 Task: Clear the all time autofill form data.
Action: Mouse moved to (1134, 35)
Screenshot: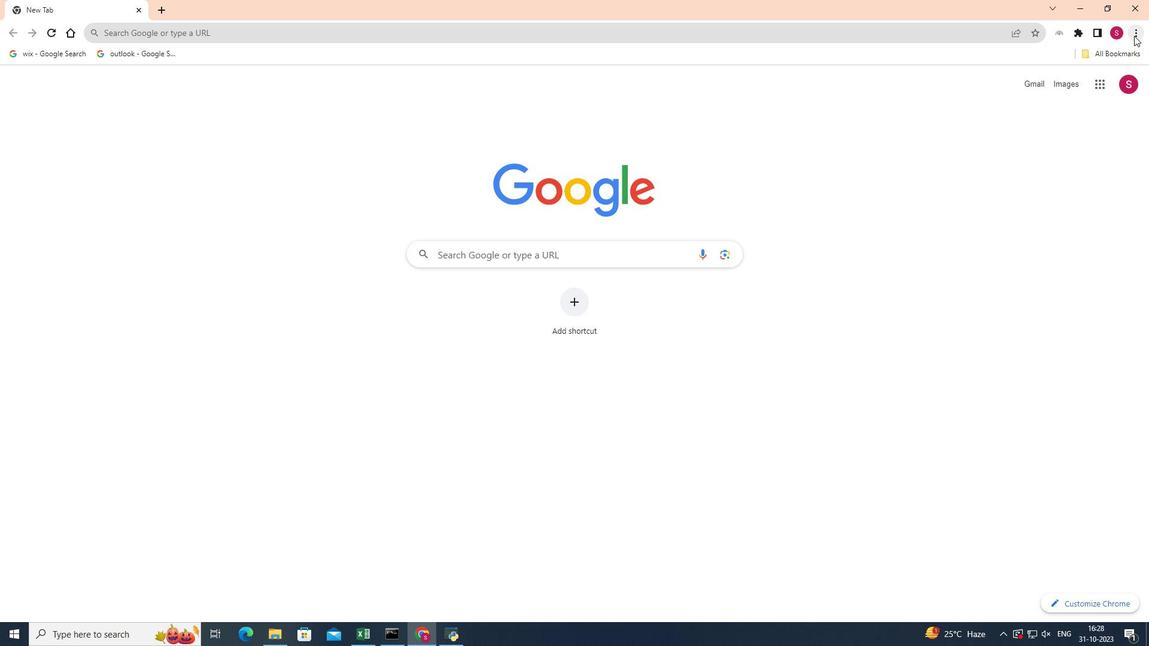 
Action: Mouse pressed left at (1134, 35)
Screenshot: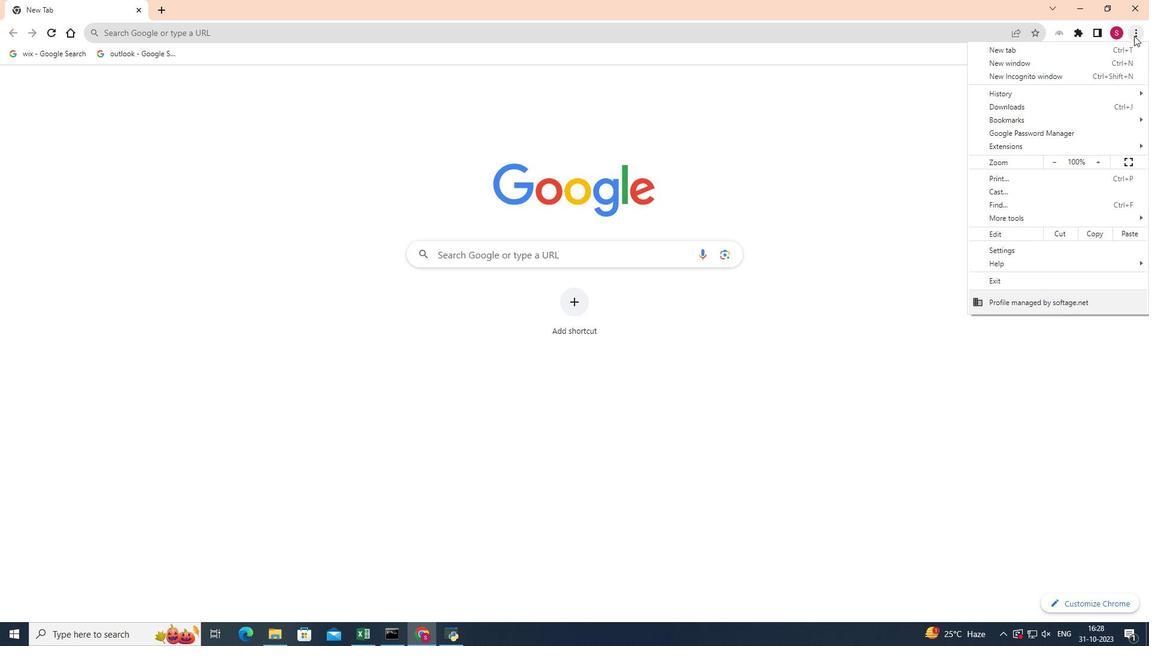 
Action: Mouse moved to (1020, 217)
Screenshot: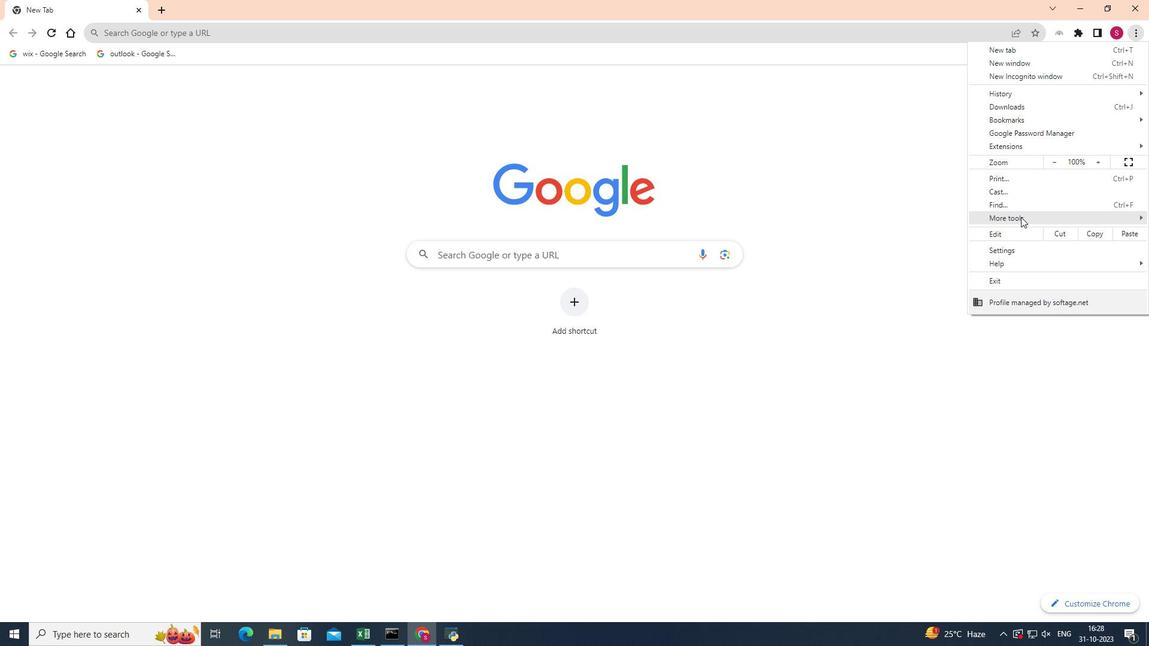
Action: Mouse pressed left at (1020, 217)
Screenshot: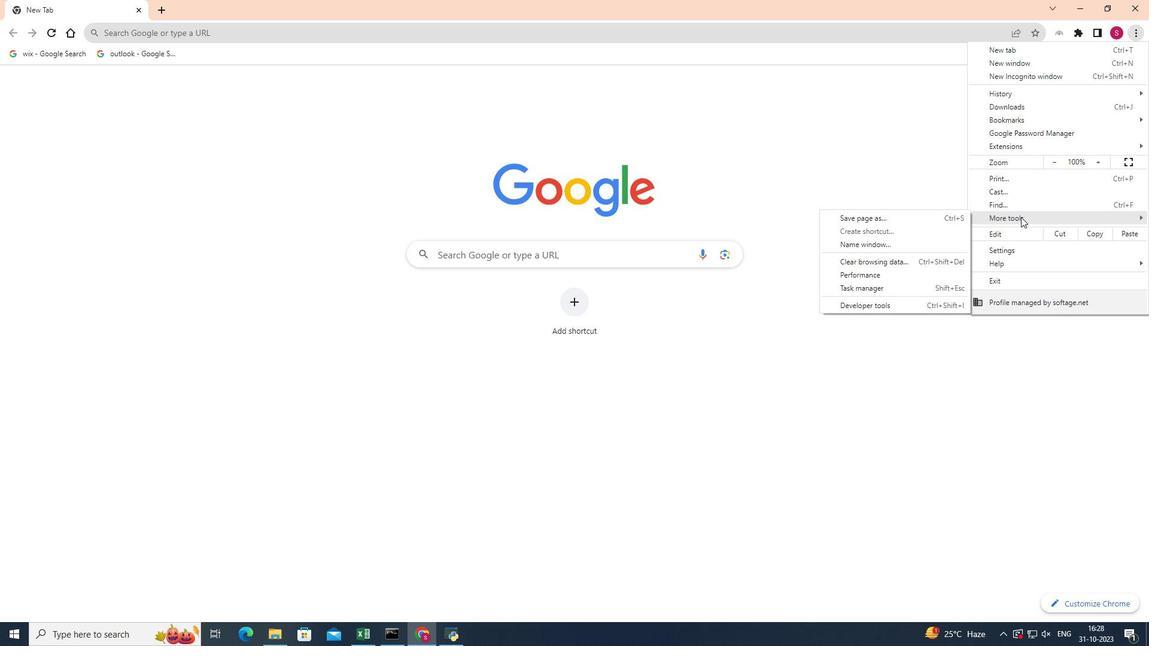 
Action: Mouse moved to (939, 261)
Screenshot: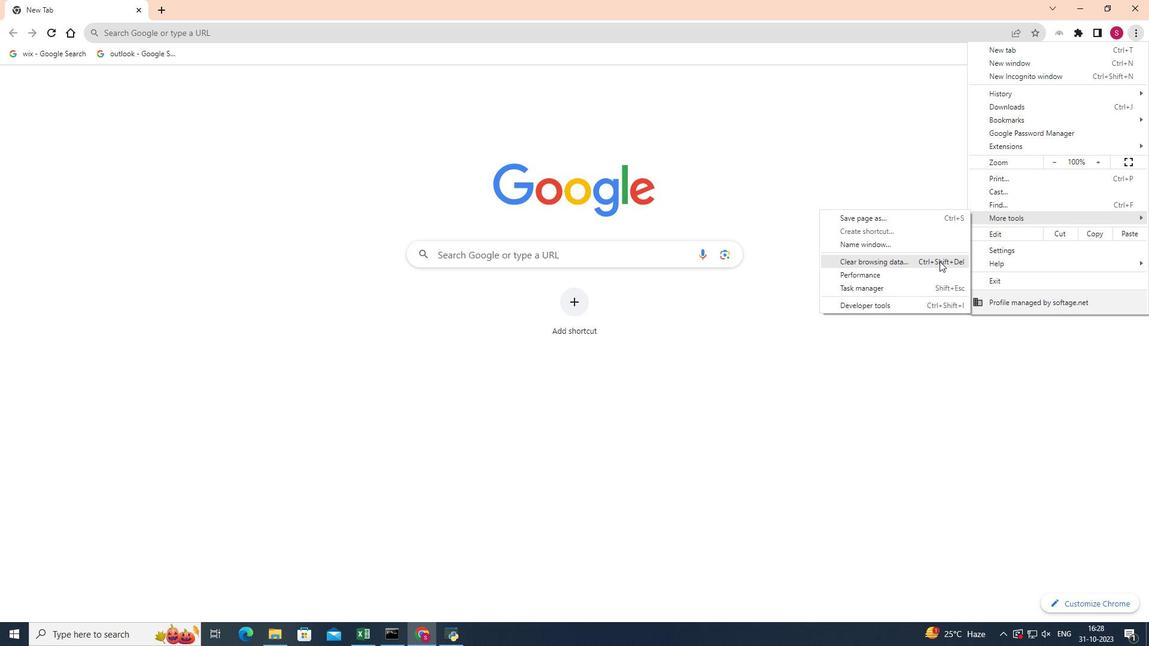 
Action: Mouse pressed left at (939, 261)
Screenshot: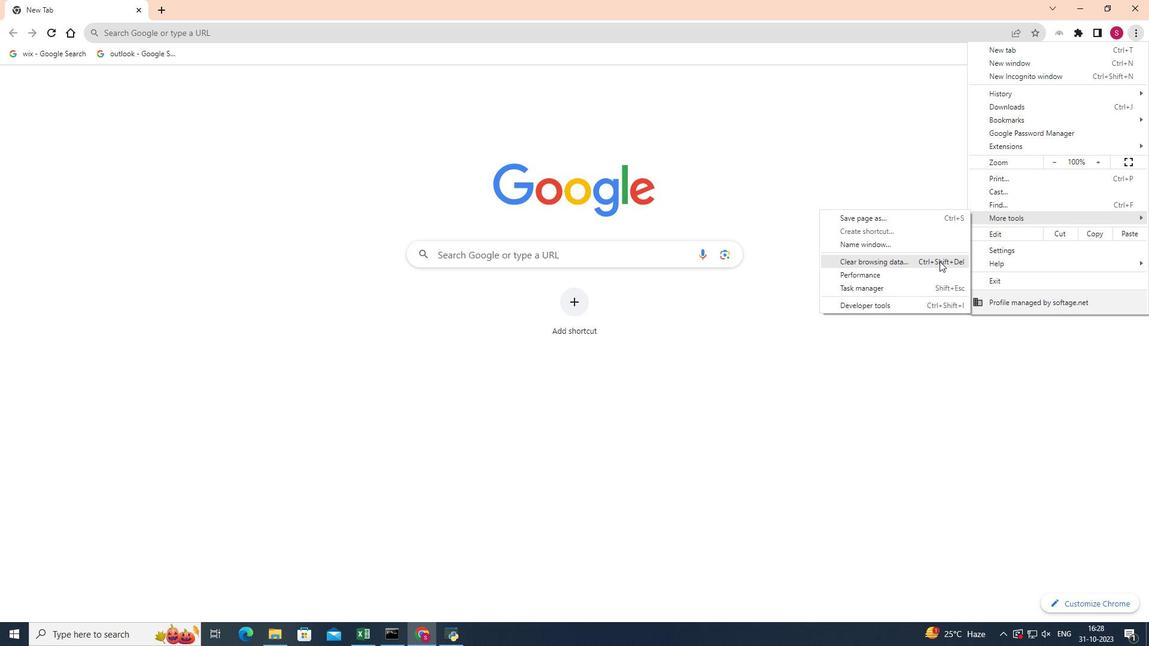 
Action: Mouse moved to (652, 186)
Screenshot: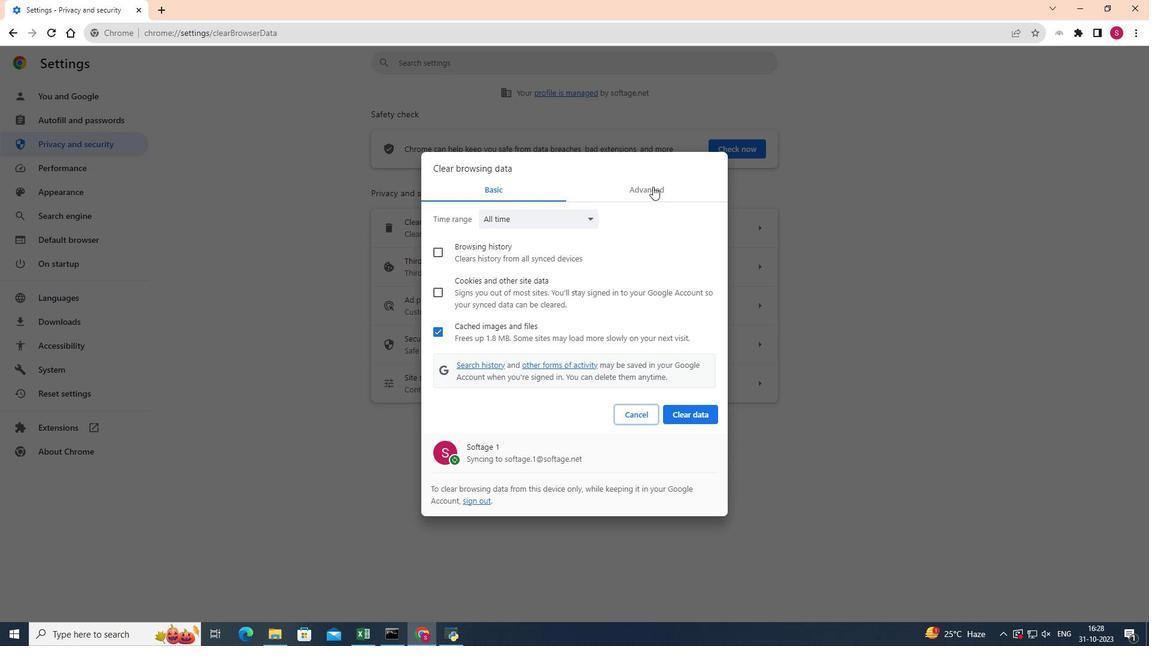
Action: Mouse pressed left at (652, 186)
Screenshot: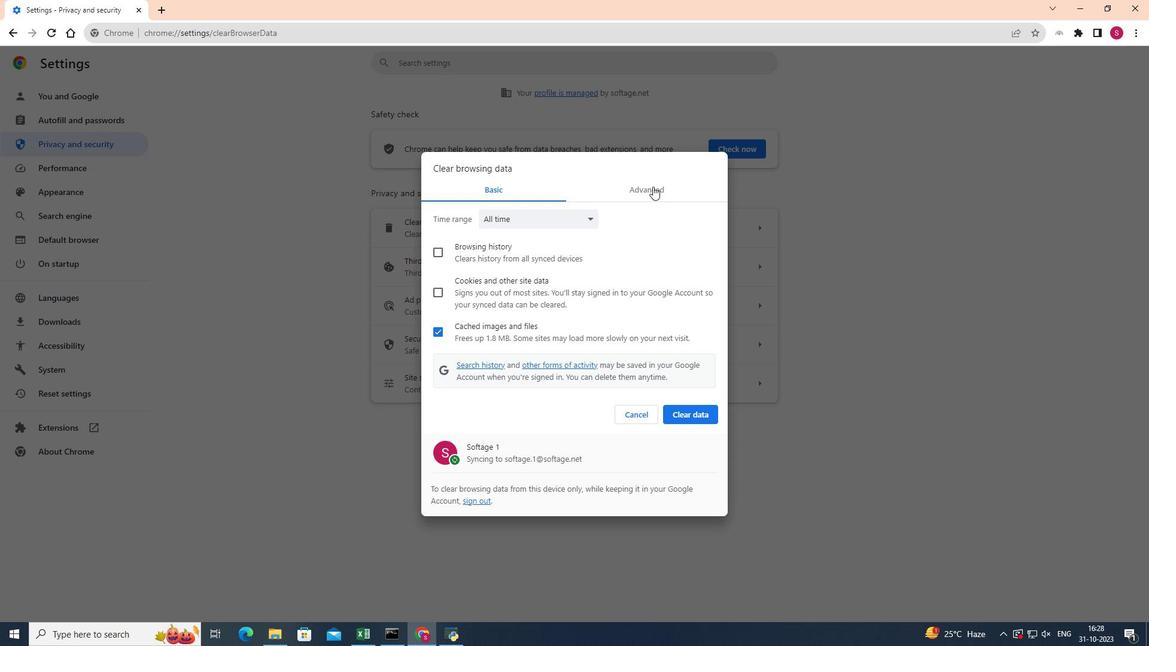 
Action: Mouse moved to (582, 223)
Screenshot: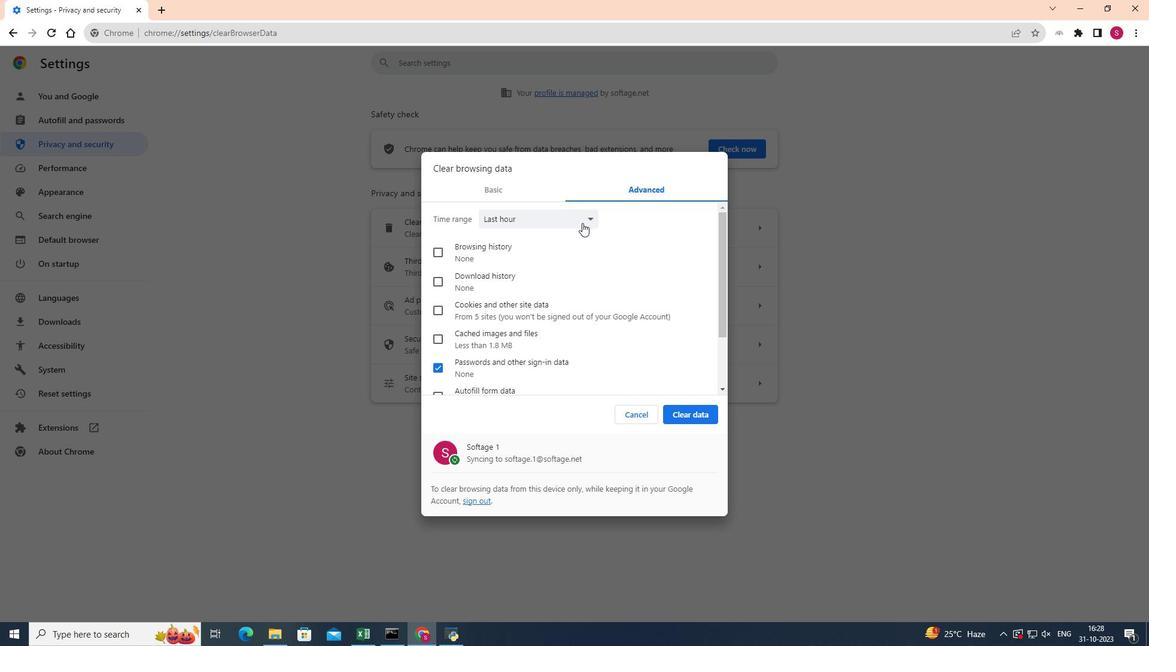 
Action: Mouse pressed left at (582, 223)
Screenshot: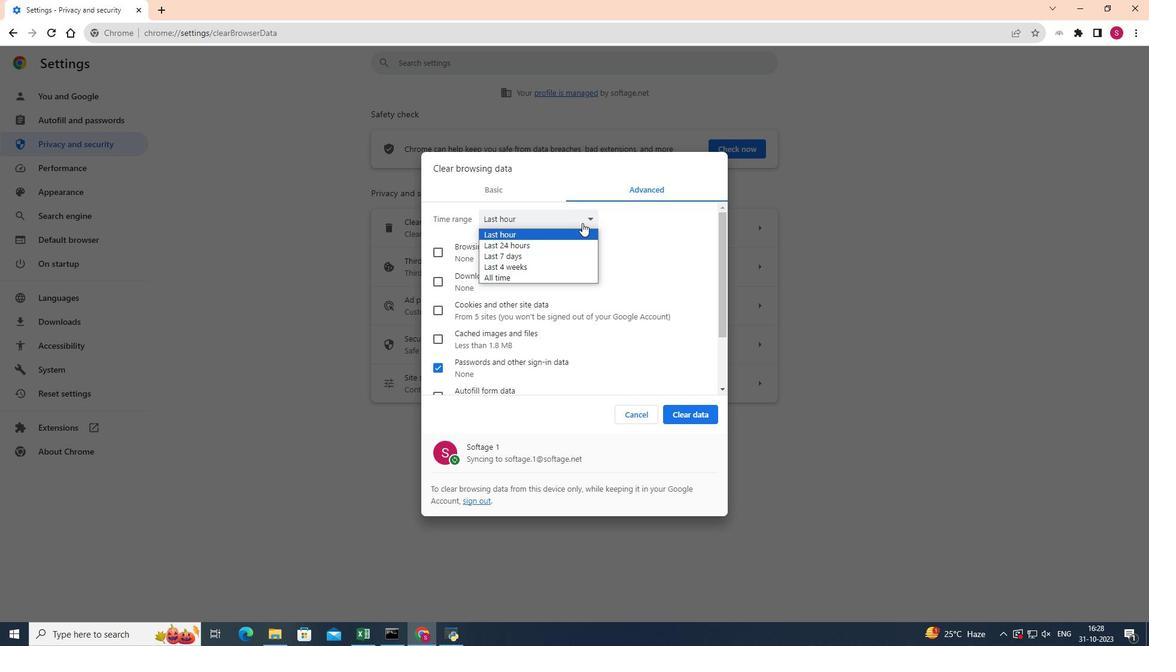 
Action: Mouse moved to (523, 278)
Screenshot: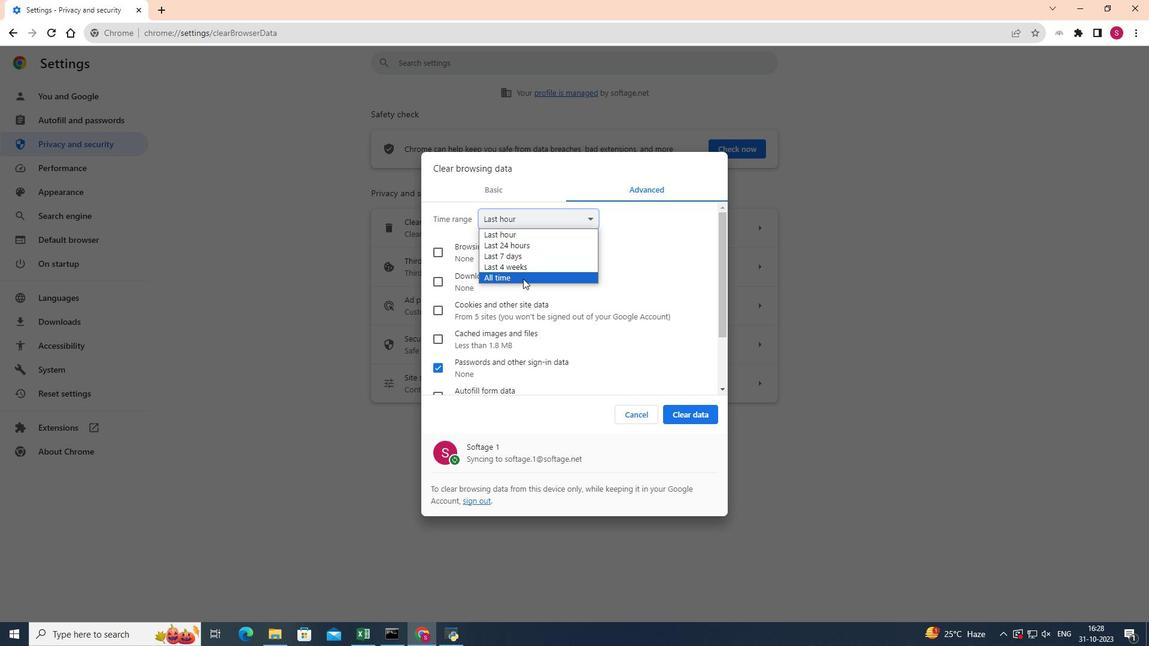 
Action: Mouse pressed left at (523, 278)
Screenshot: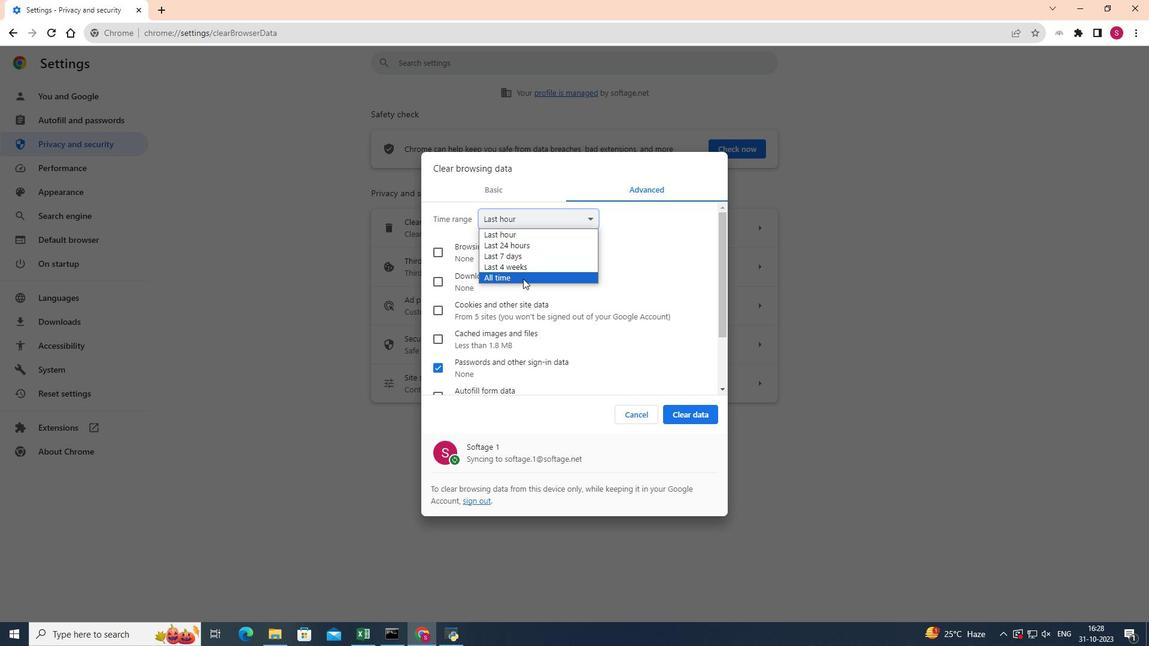 
Action: Mouse moved to (479, 315)
Screenshot: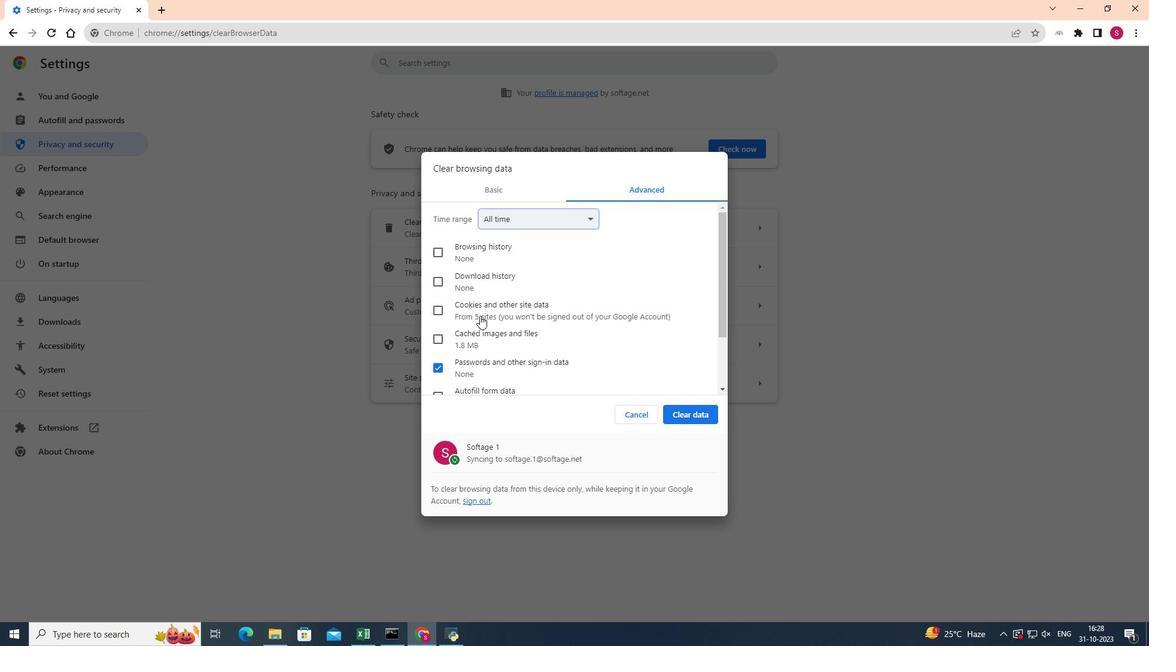 
Action: Mouse scrolled (479, 315) with delta (0, 0)
Screenshot: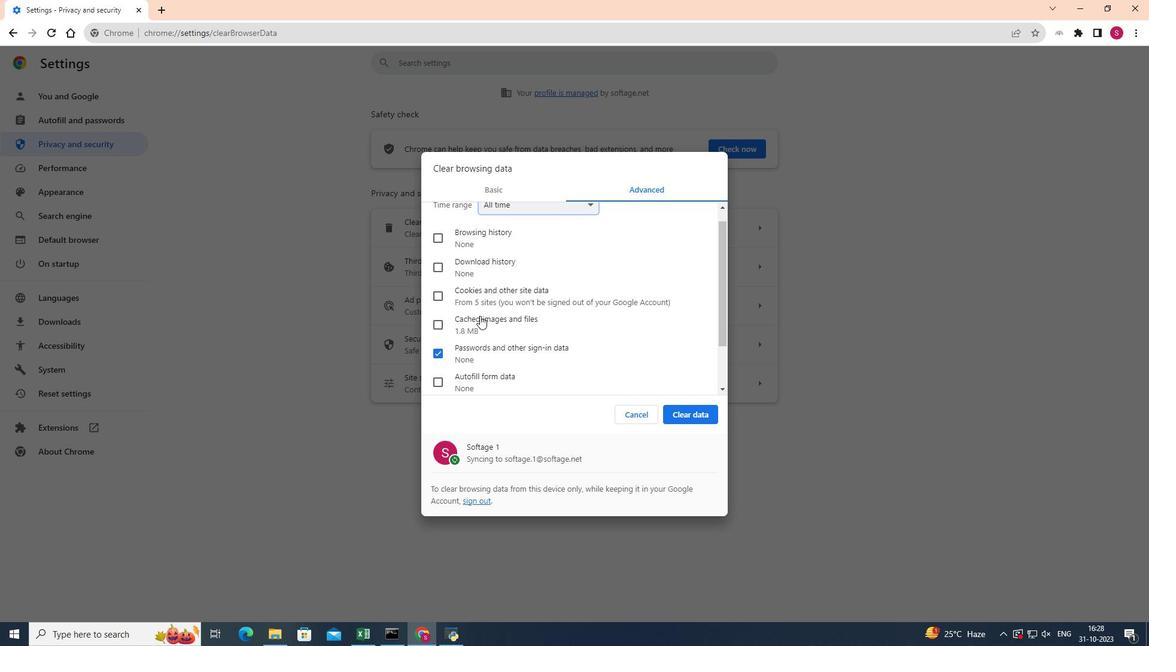 
Action: Mouse moved to (435, 309)
Screenshot: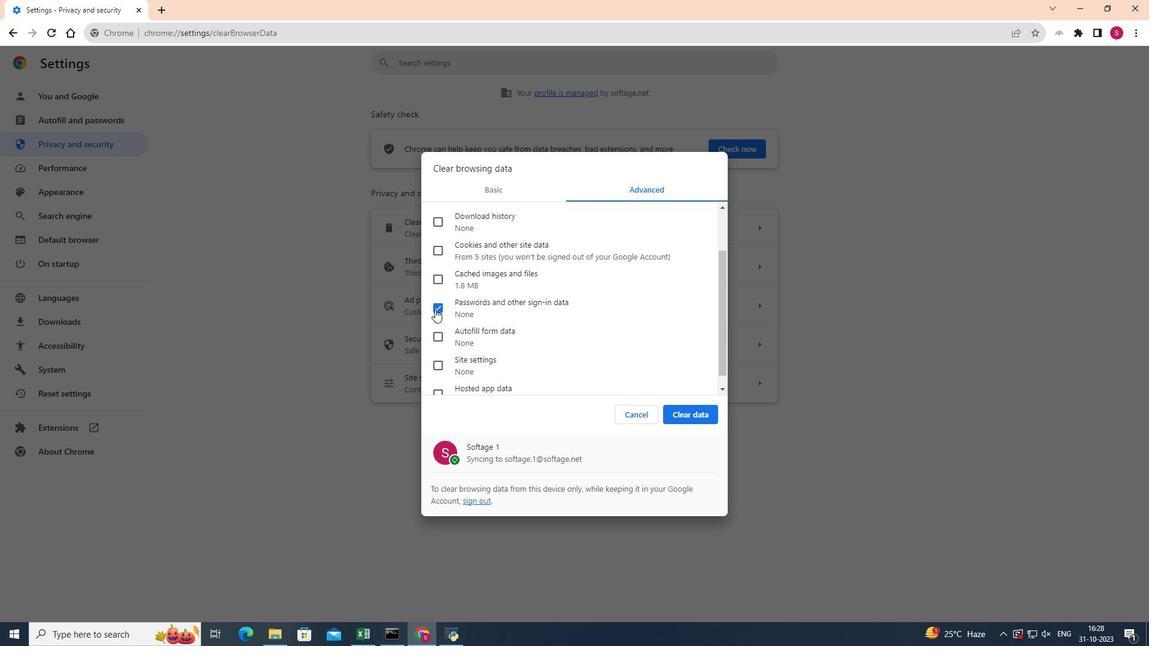 
Action: Mouse pressed left at (435, 309)
Screenshot: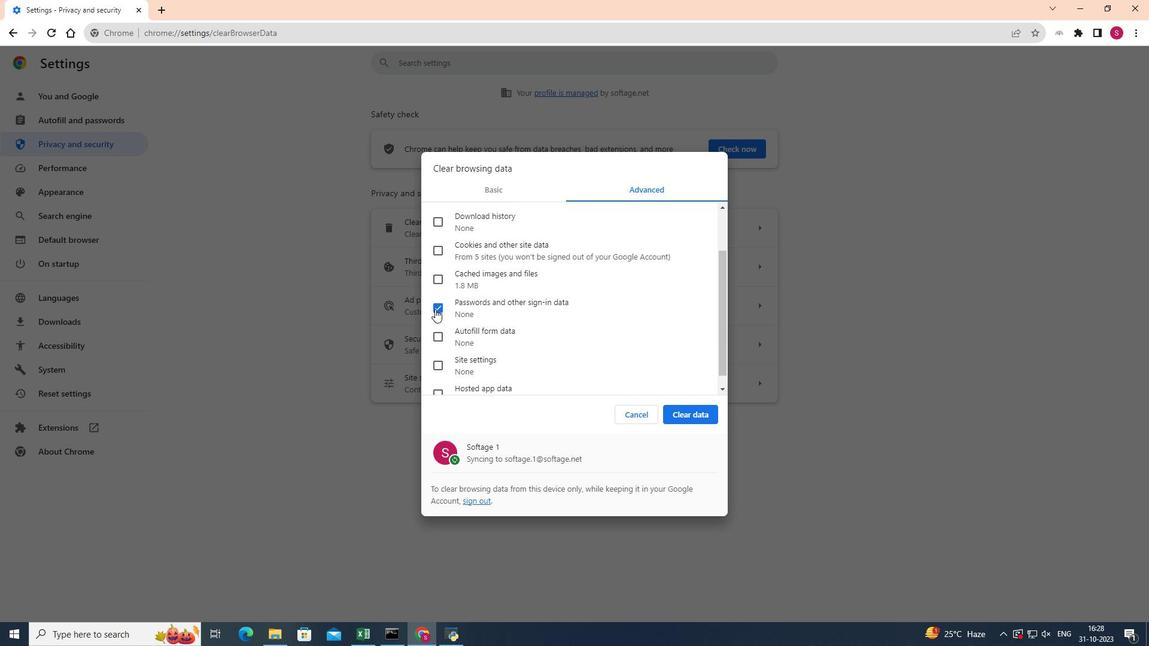 
Action: Mouse moved to (438, 338)
Screenshot: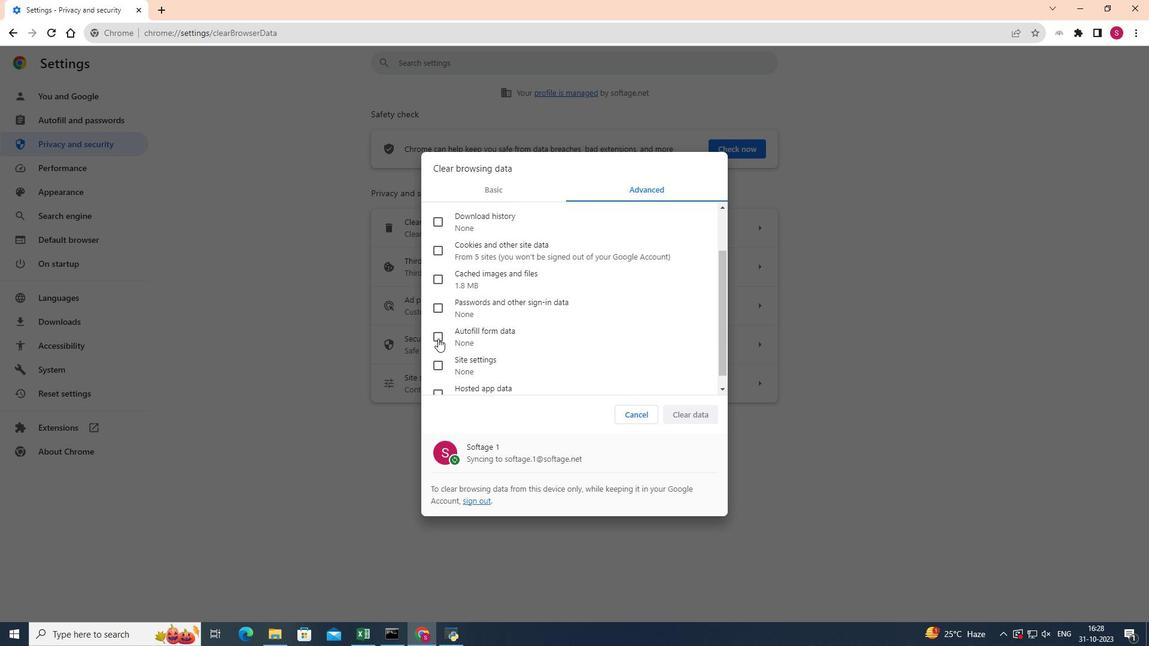 
Action: Mouse pressed left at (438, 338)
Screenshot: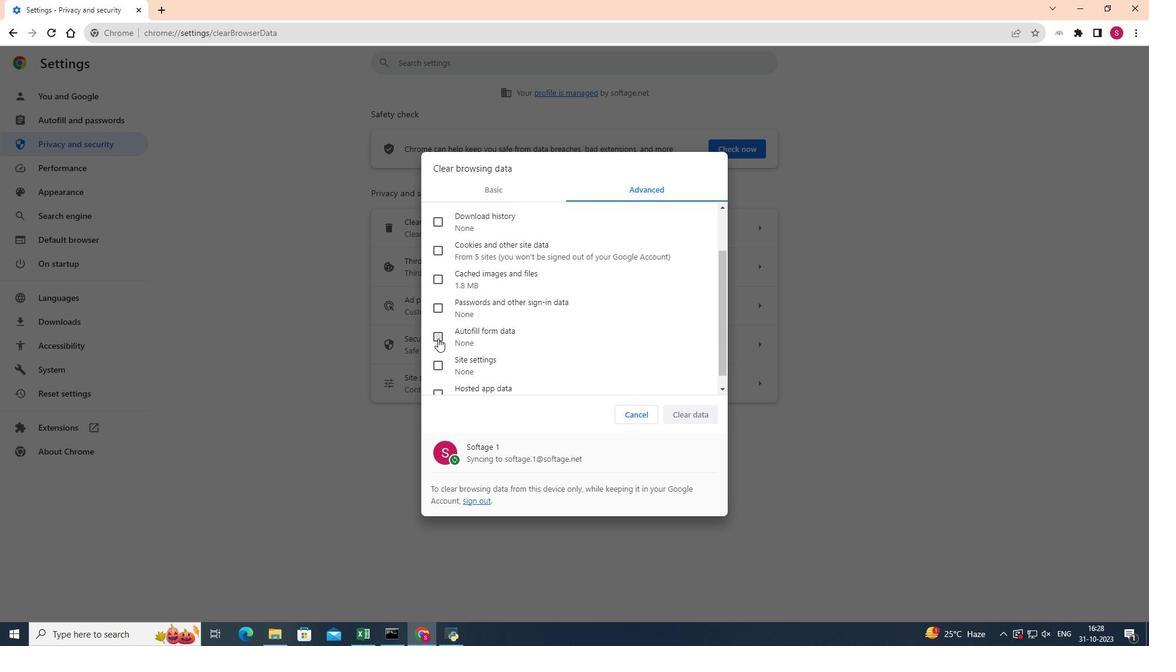
Action: Mouse moved to (681, 409)
Screenshot: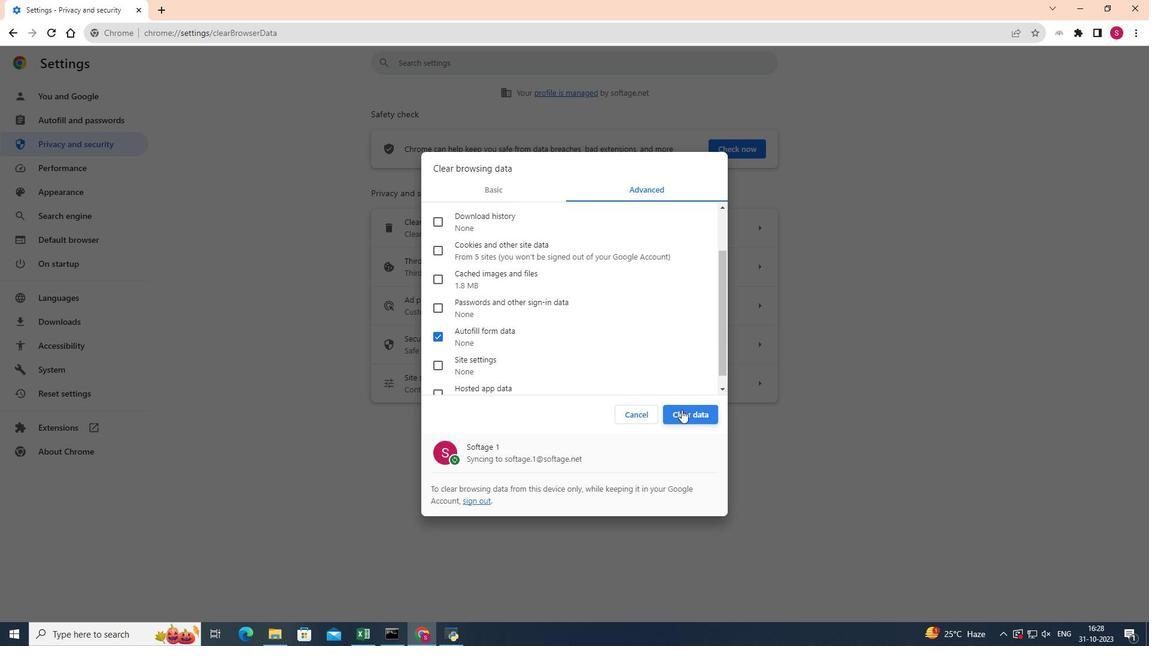 
Action: Mouse pressed left at (681, 409)
Screenshot: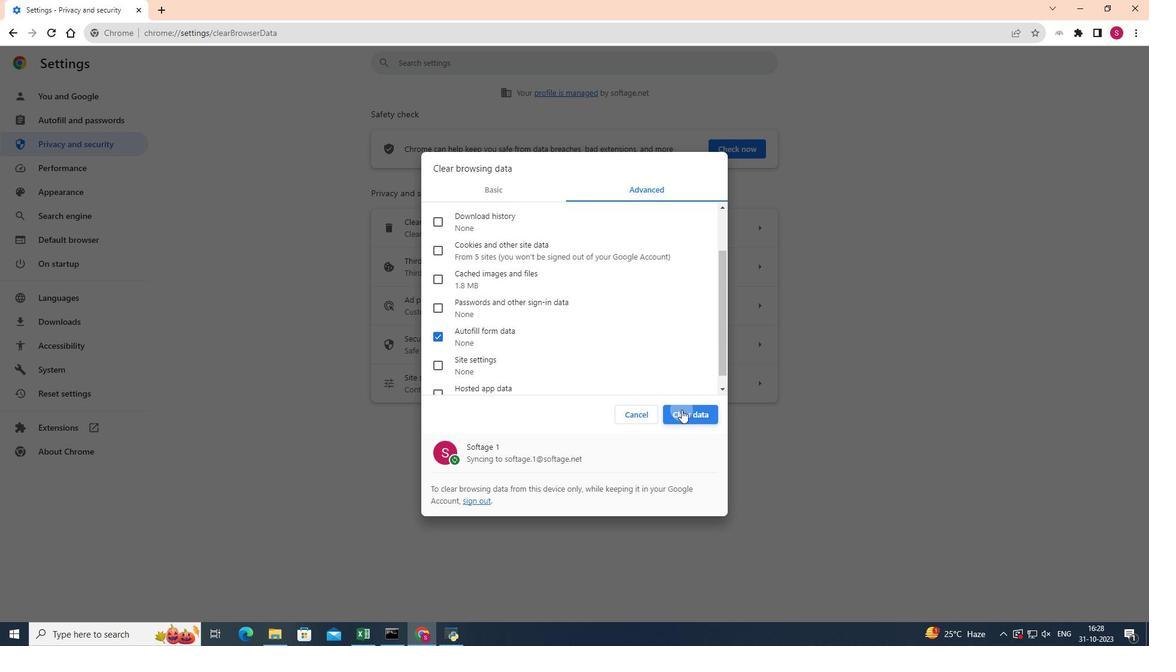 
